 Task: Create List Brand Evolution in Board Product Rollout Best Practices to Workspace ERP Systems. Create List Brand Extension in Board Product Concept Testing to Workspace ERP Systems. Create List Brand Identity Design in Board Market Research and Analysis for New Market Entry to Workspace ERP Systems
Action: Mouse moved to (100, 342)
Screenshot: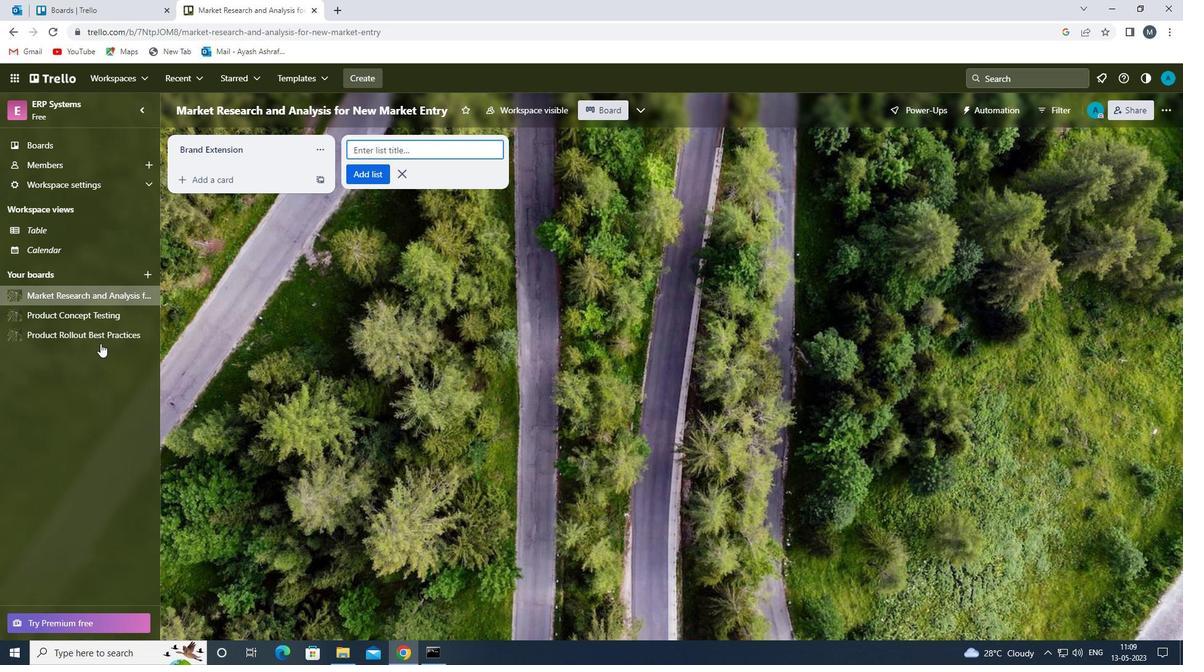 
Action: Mouse pressed left at (100, 342)
Screenshot: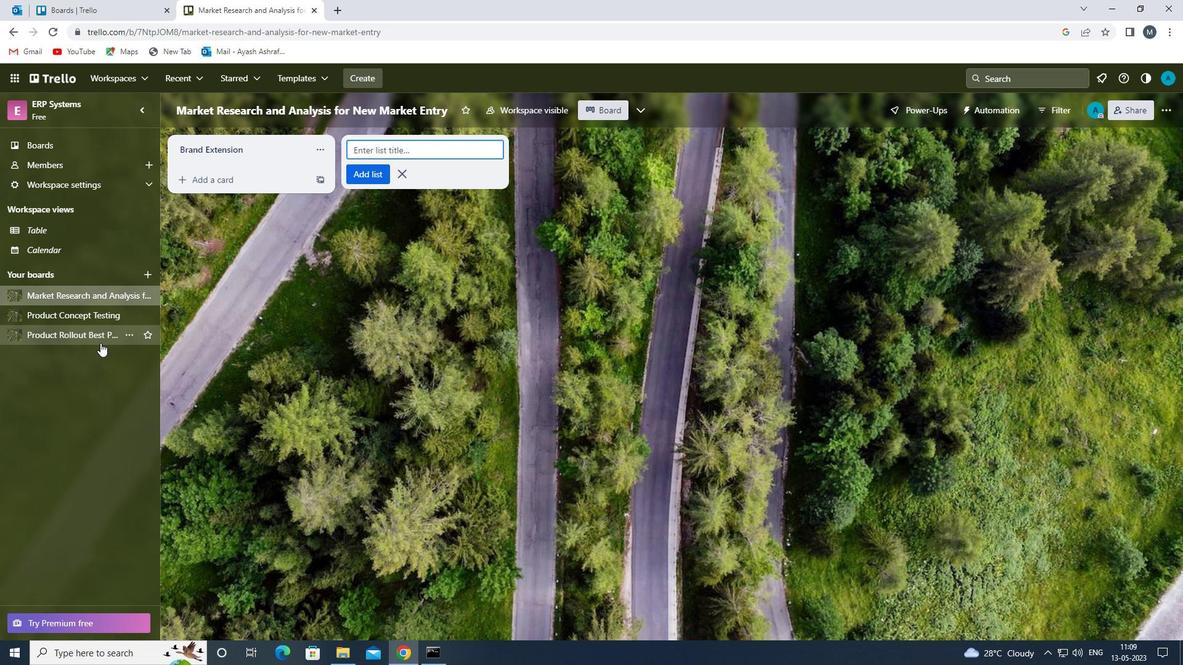 
Action: Mouse moved to (398, 143)
Screenshot: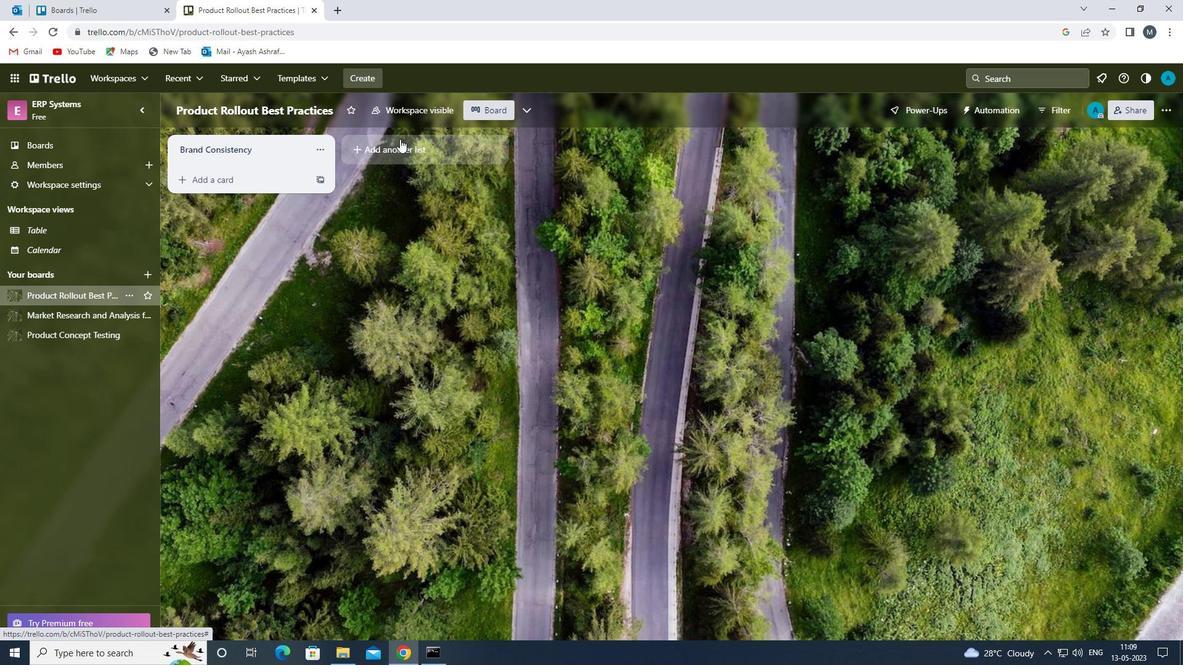 
Action: Mouse pressed left at (398, 143)
Screenshot: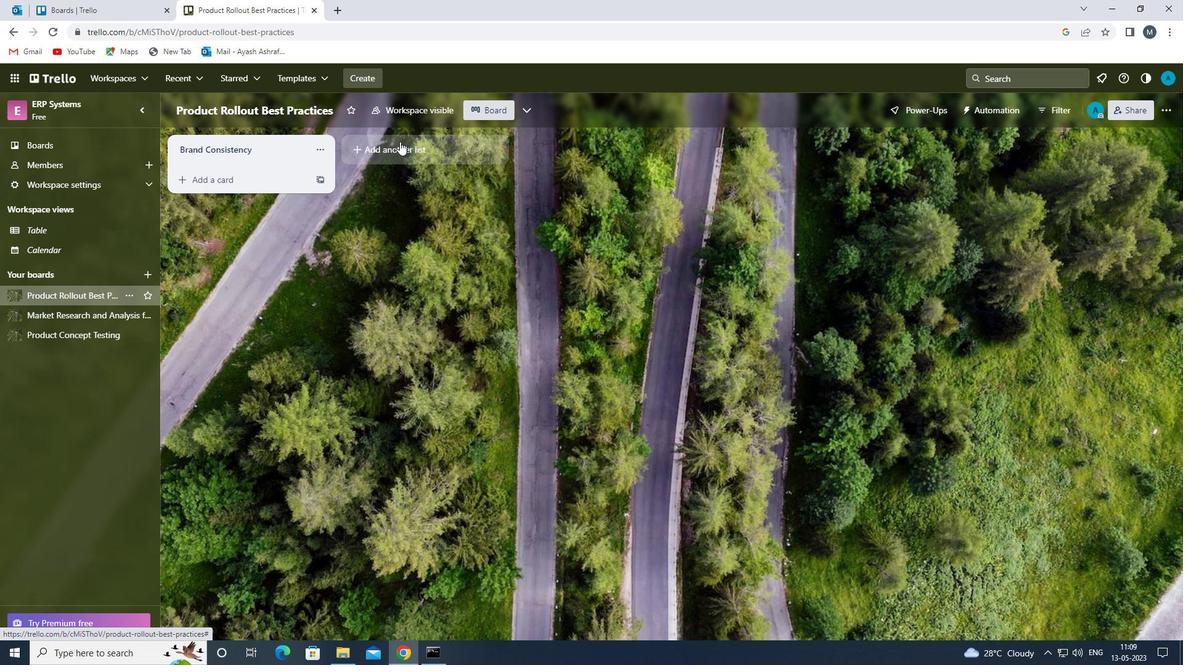 
Action: Mouse moved to (403, 149)
Screenshot: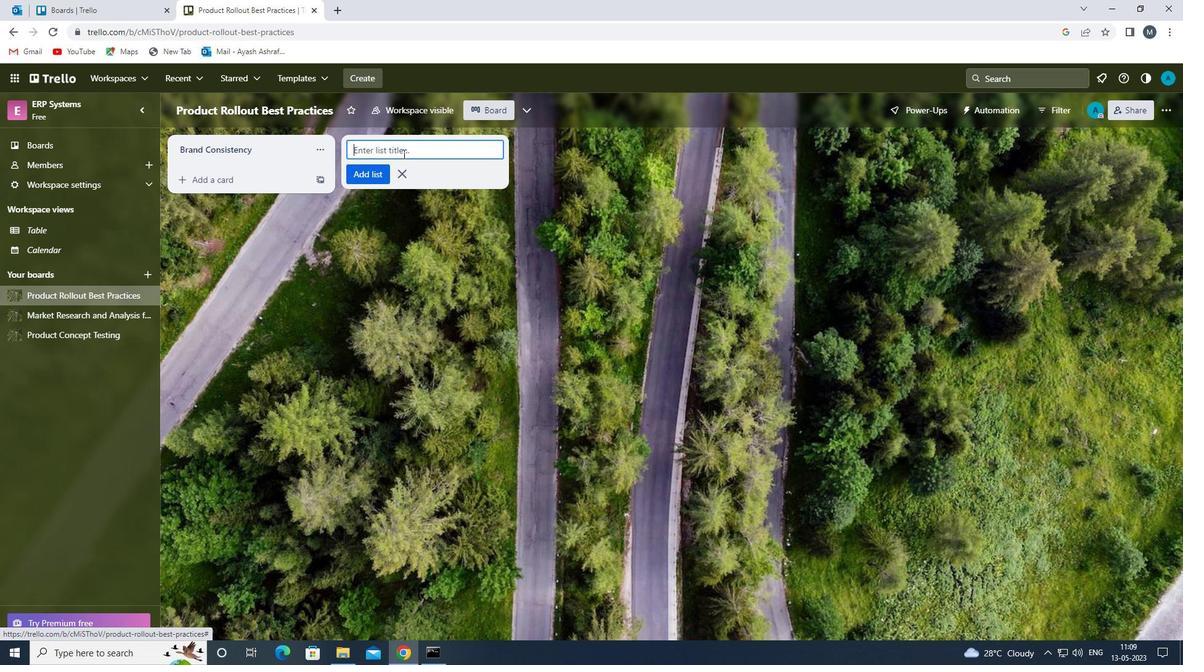 
Action: Mouse pressed left at (403, 149)
Screenshot: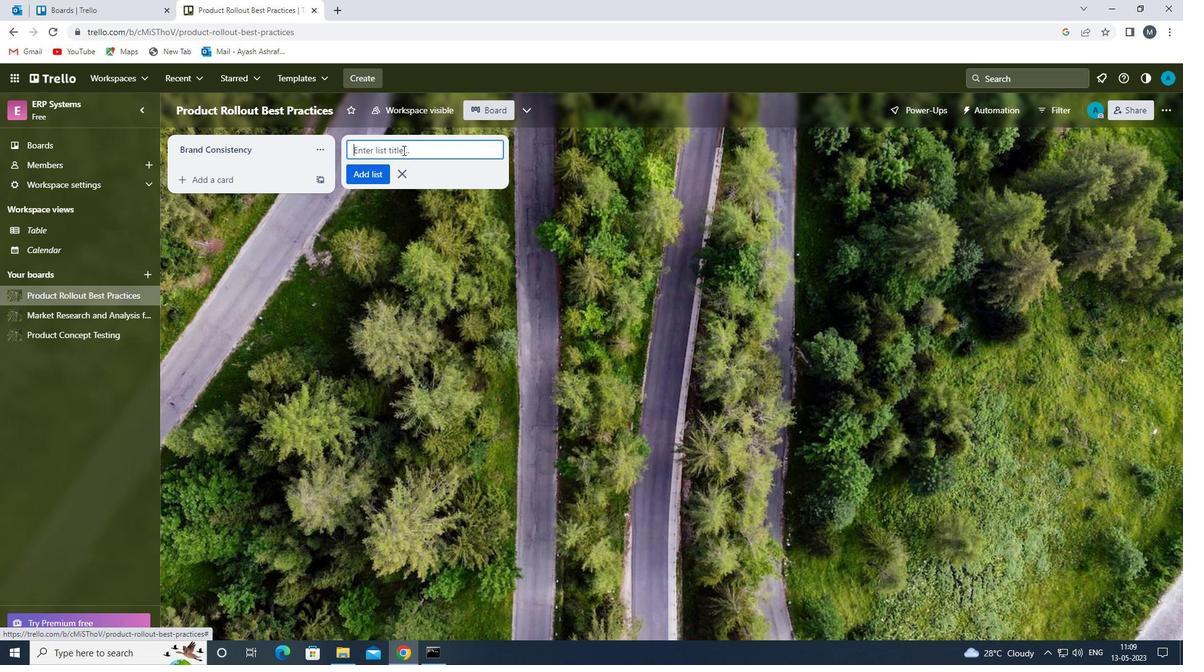 
Action: Mouse moved to (421, 142)
Screenshot: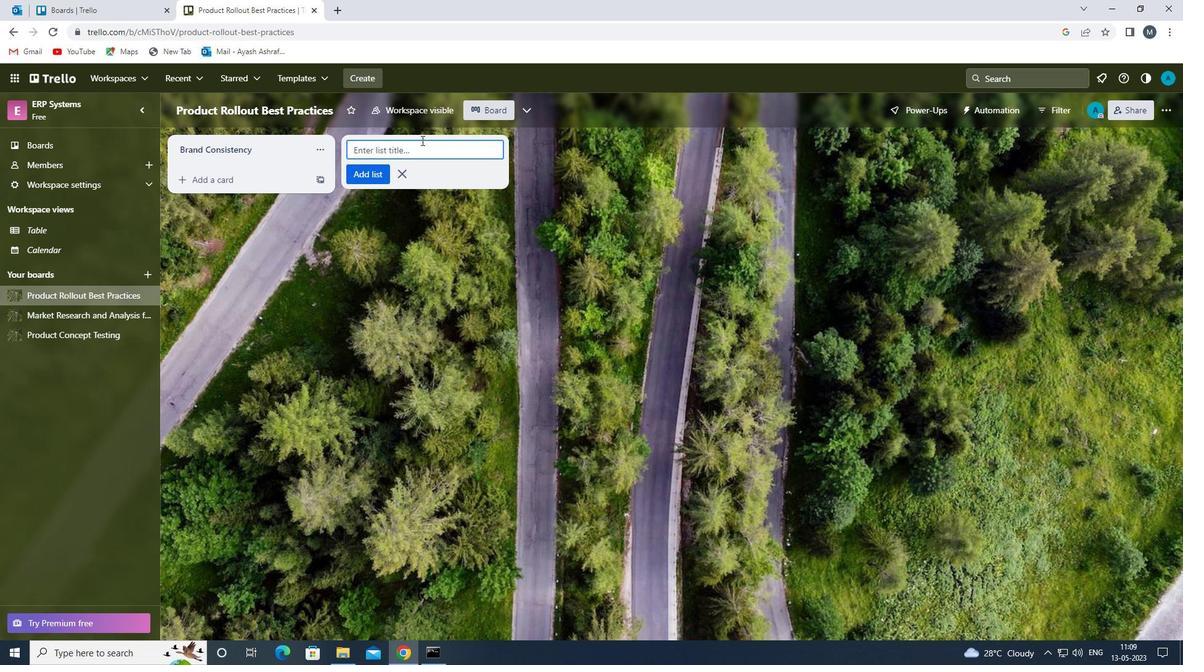
Action: Key pressed <Key.shift>BRAND<Key.space><Key.shift>EVOLUTION<Key.space>
Screenshot: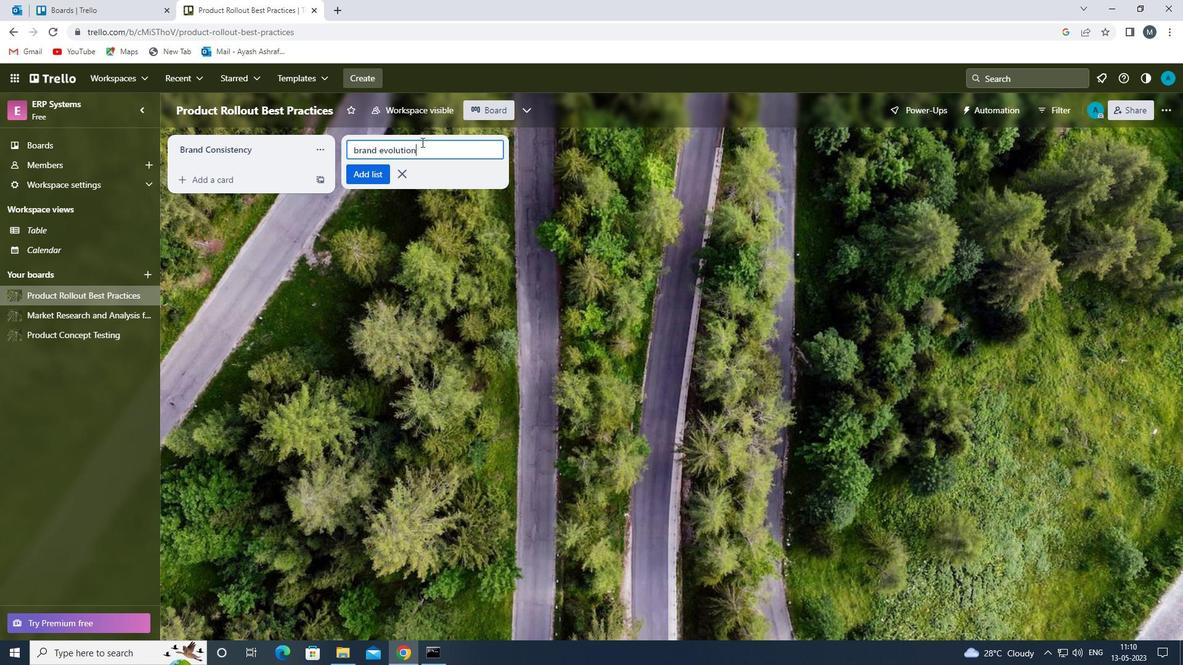 
Action: Mouse moved to (384, 151)
Screenshot: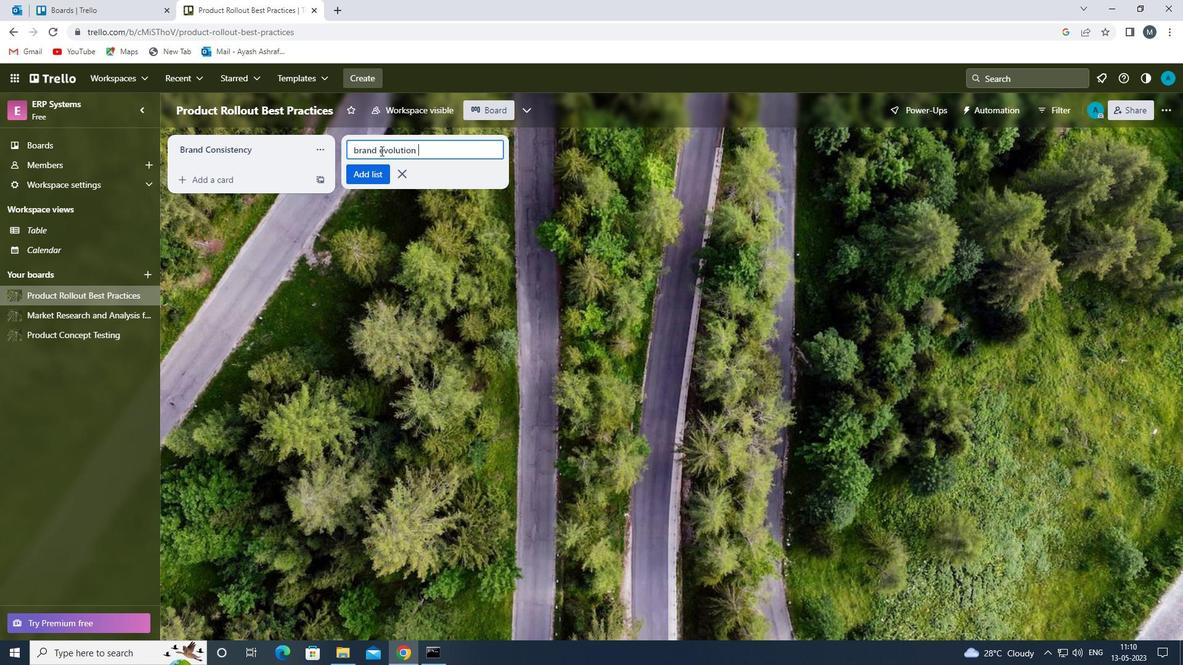 
Action: Mouse pressed left at (384, 151)
Screenshot: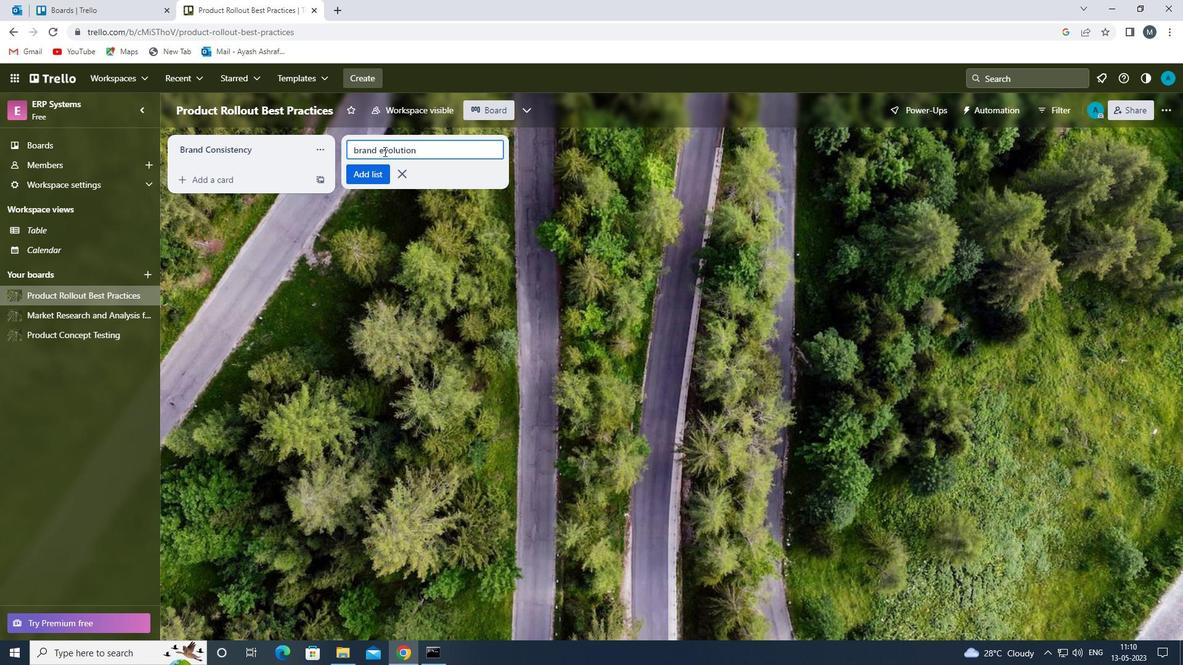 
Action: Mouse moved to (393, 148)
Screenshot: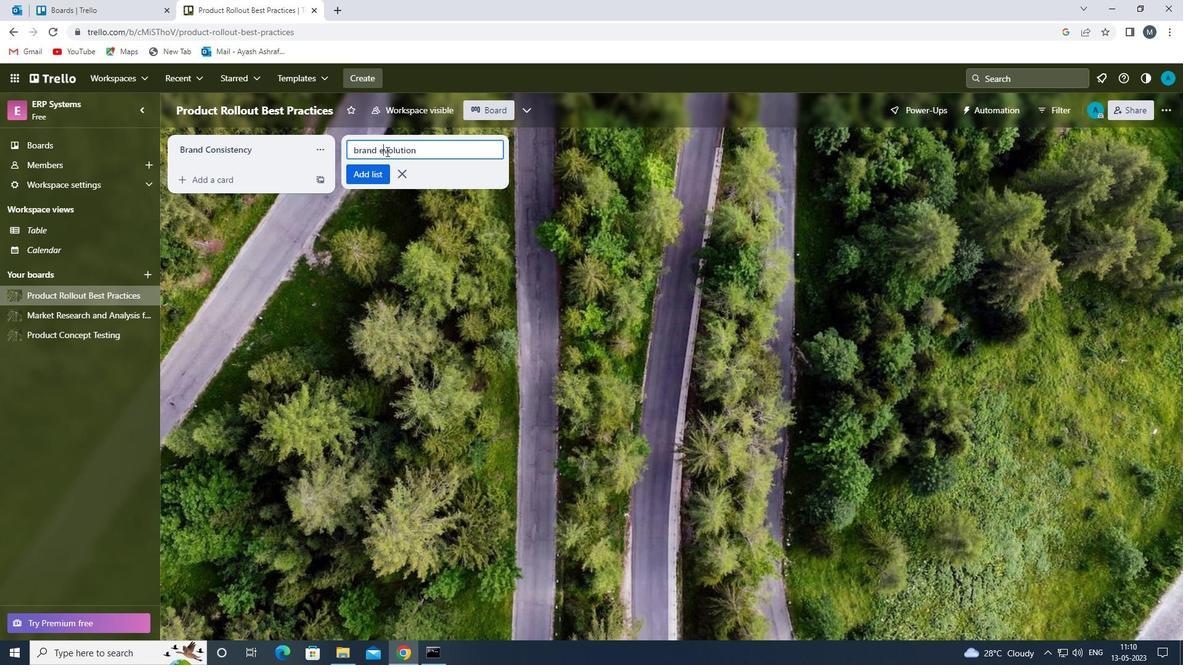 
Action: Key pressed <Key.backspace><Key.shift>E
Screenshot: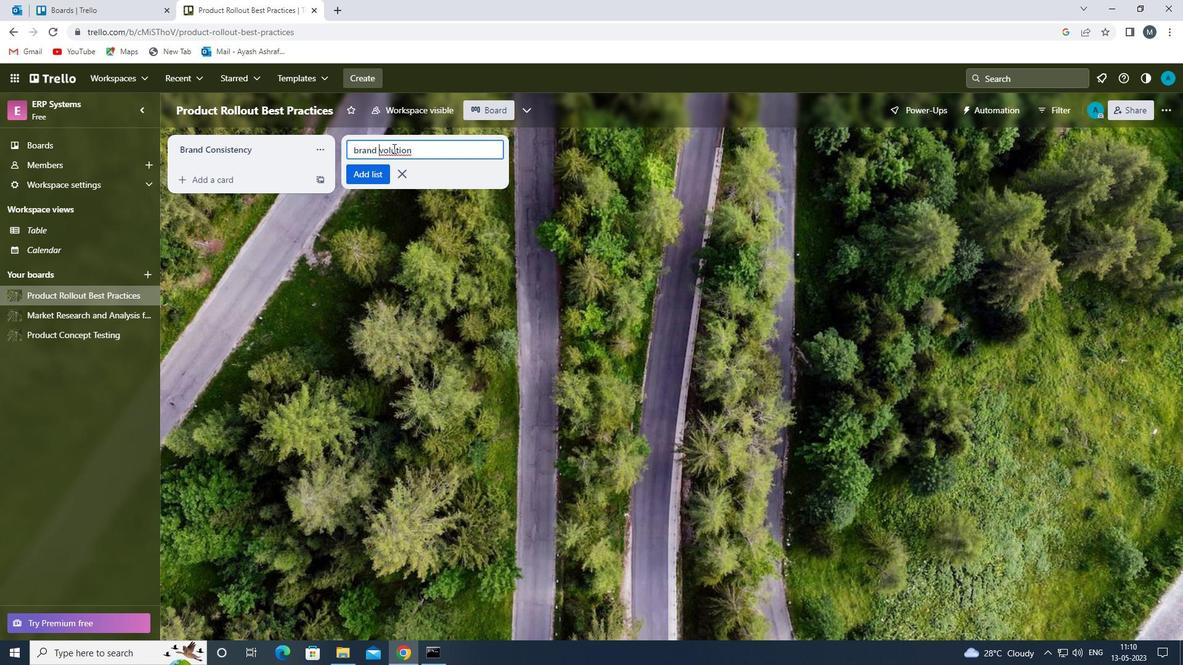 
Action: Mouse moved to (358, 147)
Screenshot: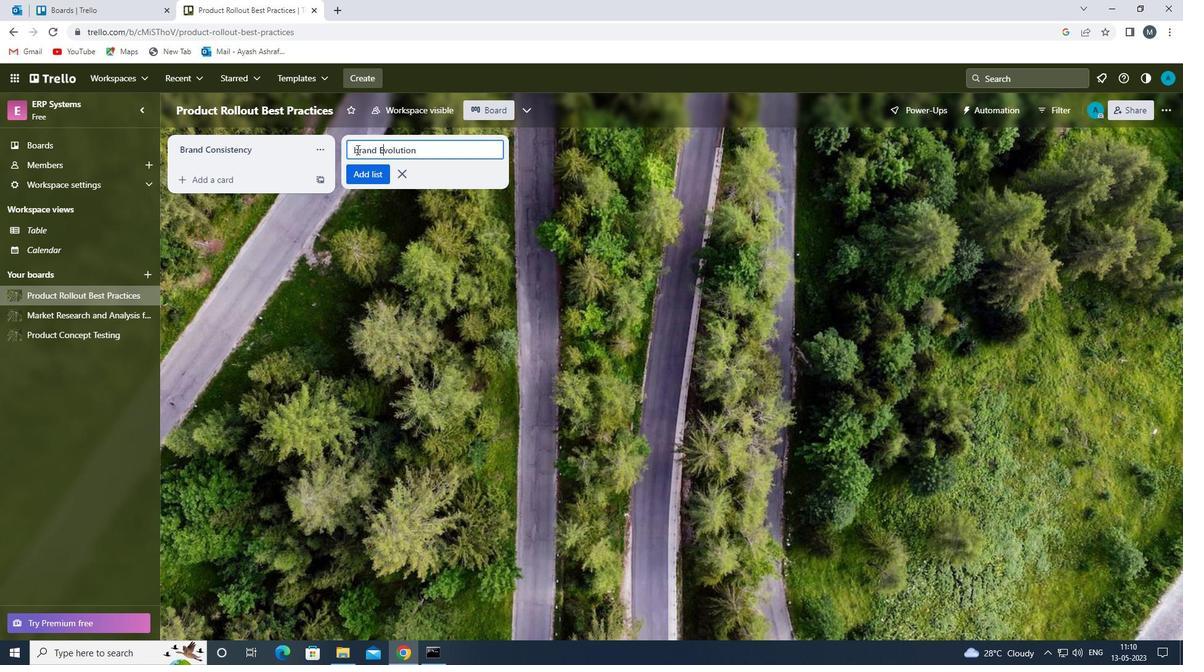 
Action: Mouse pressed left at (358, 147)
Screenshot: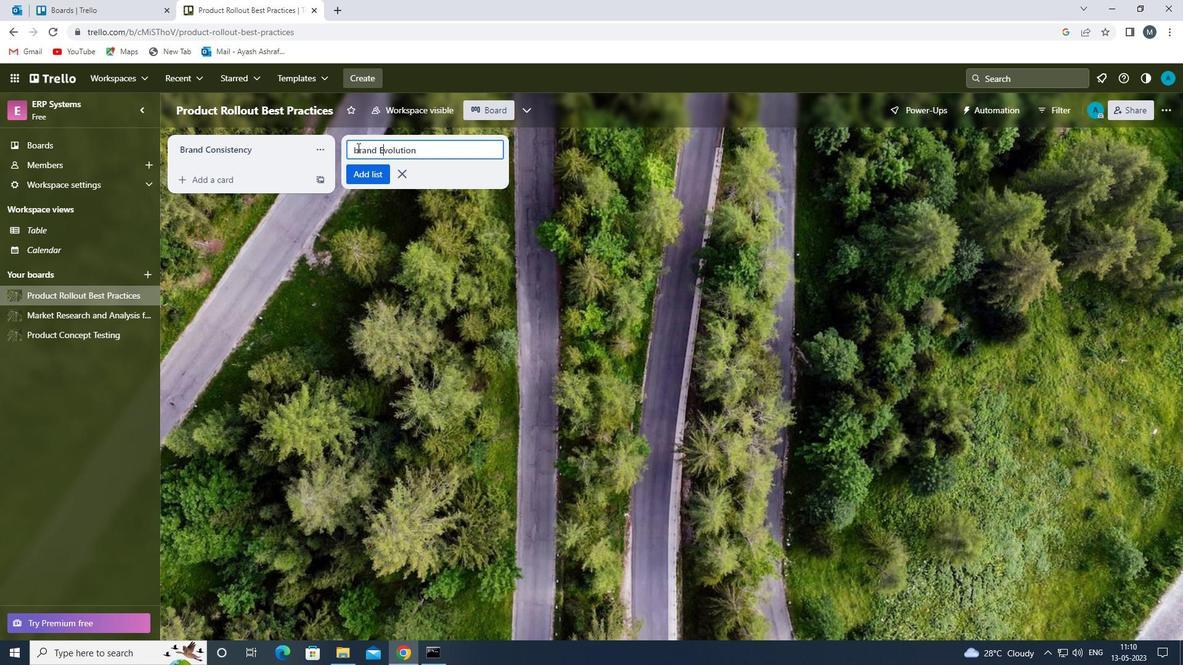 
Action: Mouse moved to (359, 147)
Screenshot: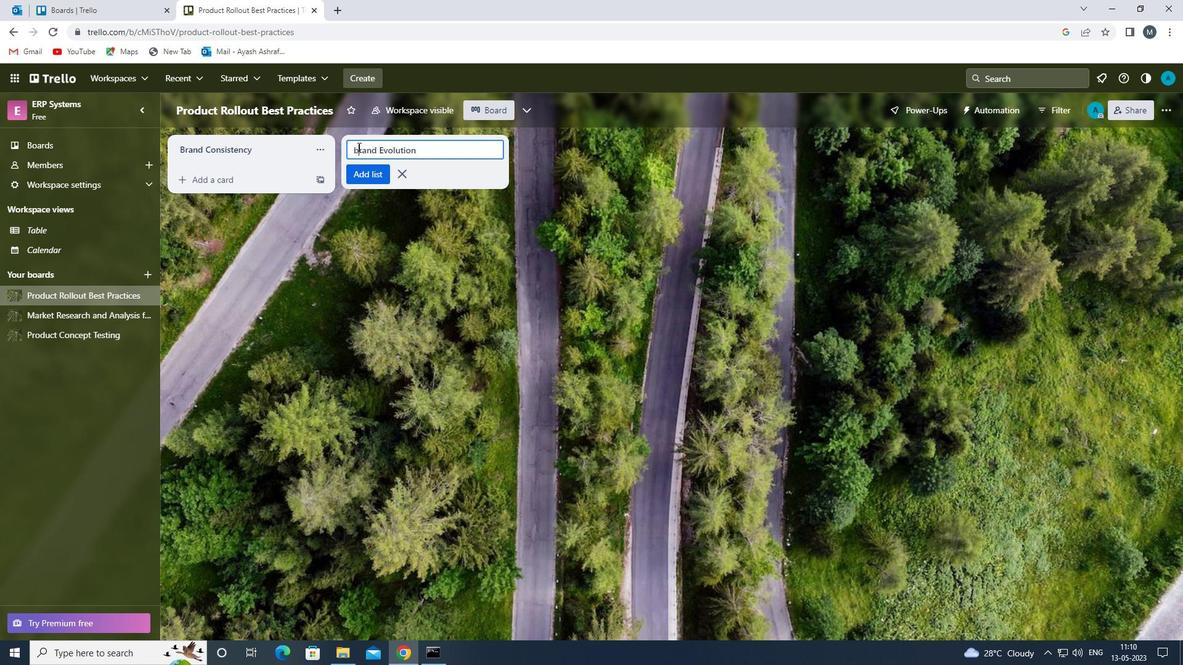 
Action: Key pressed <Key.backspace><Key.shift><Key.shift><Key.shift><Key.shift><Key.shift><Key.shift><Key.shift><Key.shift><Key.shift><Key.shift><Key.shift><Key.shift><Key.shift><Key.shift><Key.shift><Key.shift><Key.shift><Key.shift>B
Screenshot: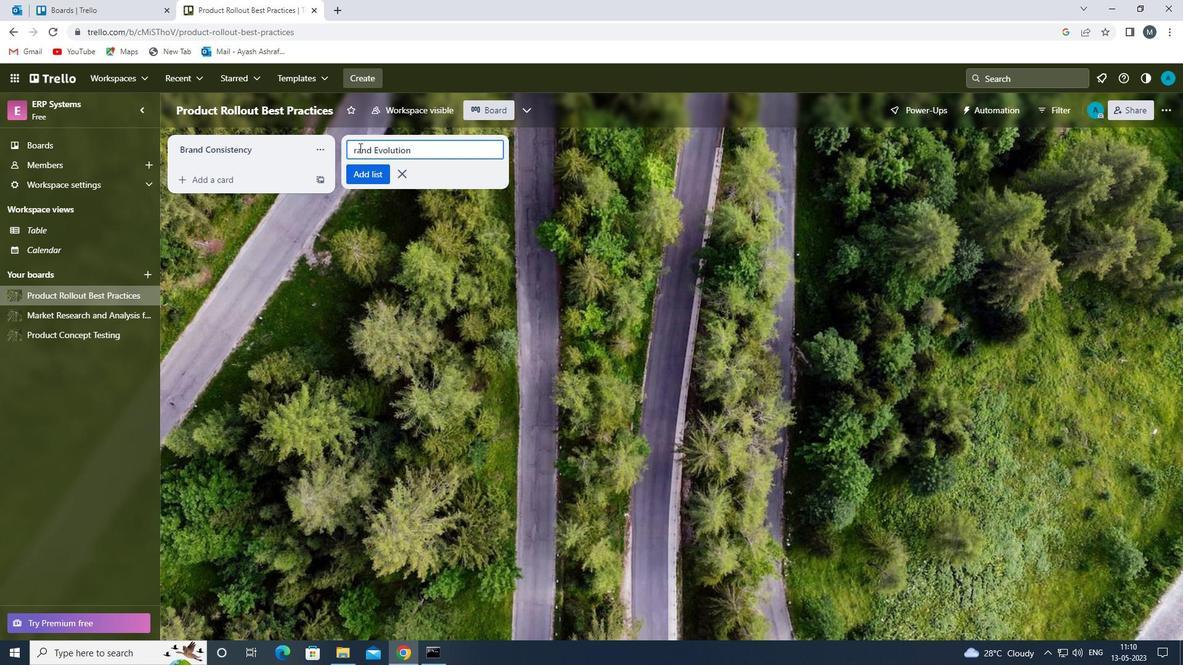 
Action: Mouse moved to (366, 172)
Screenshot: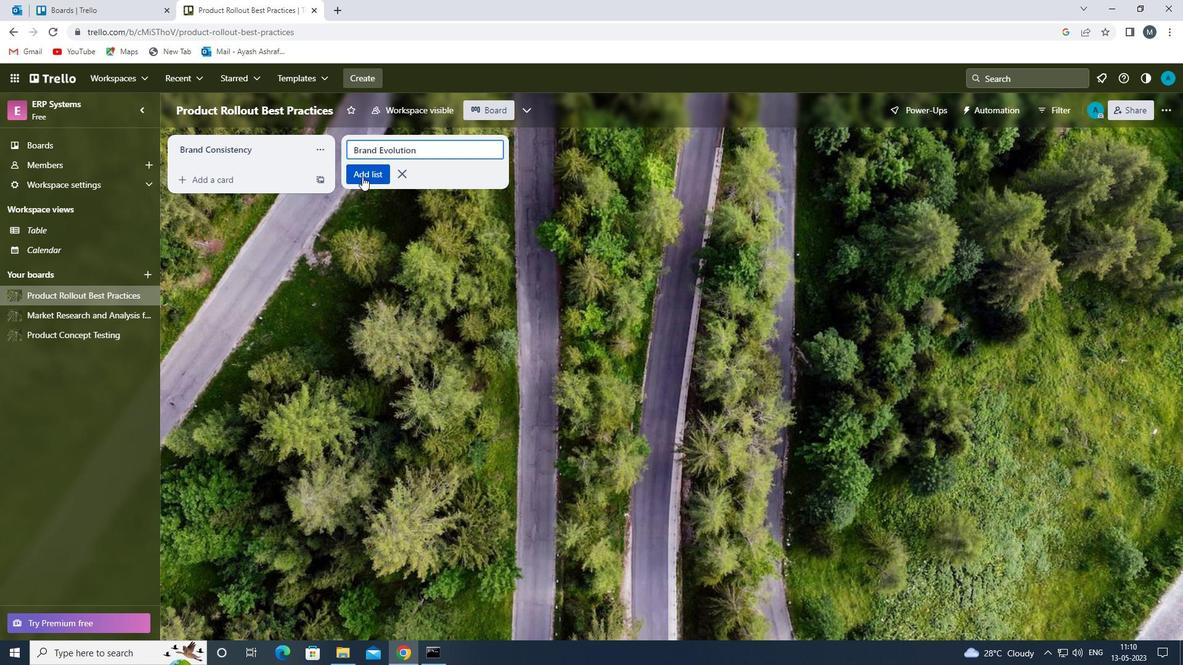 
Action: Mouse pressed left at (366, 172)
Screenshot: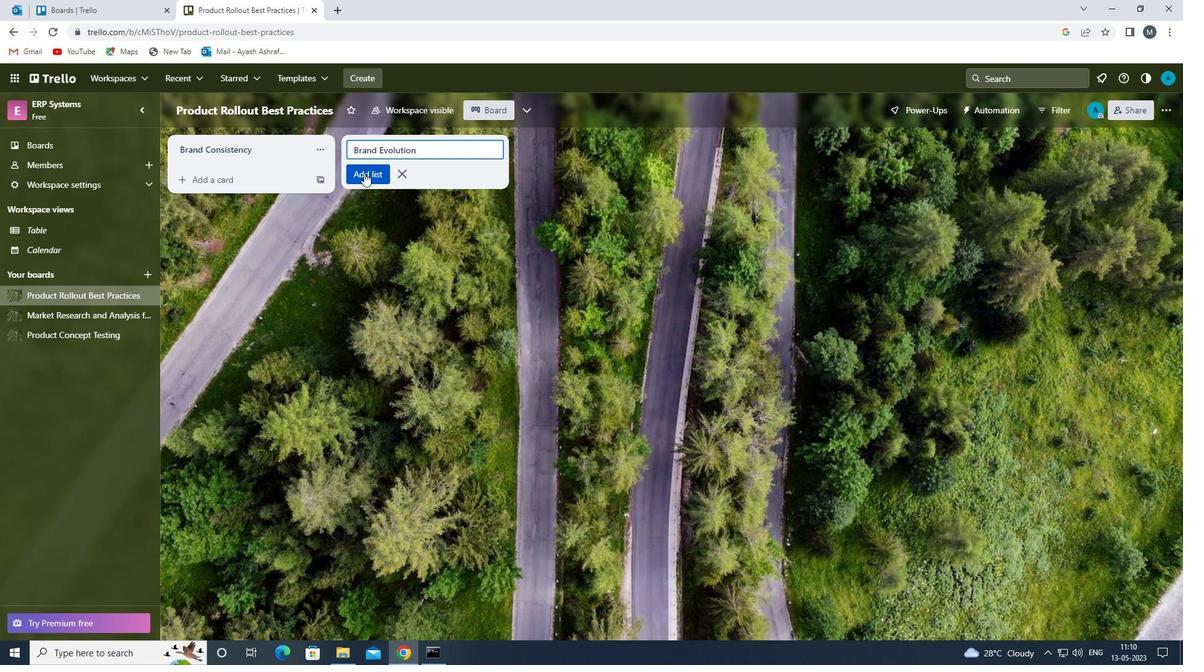
Action: Mouse moved to (339, 286)
Screenshot: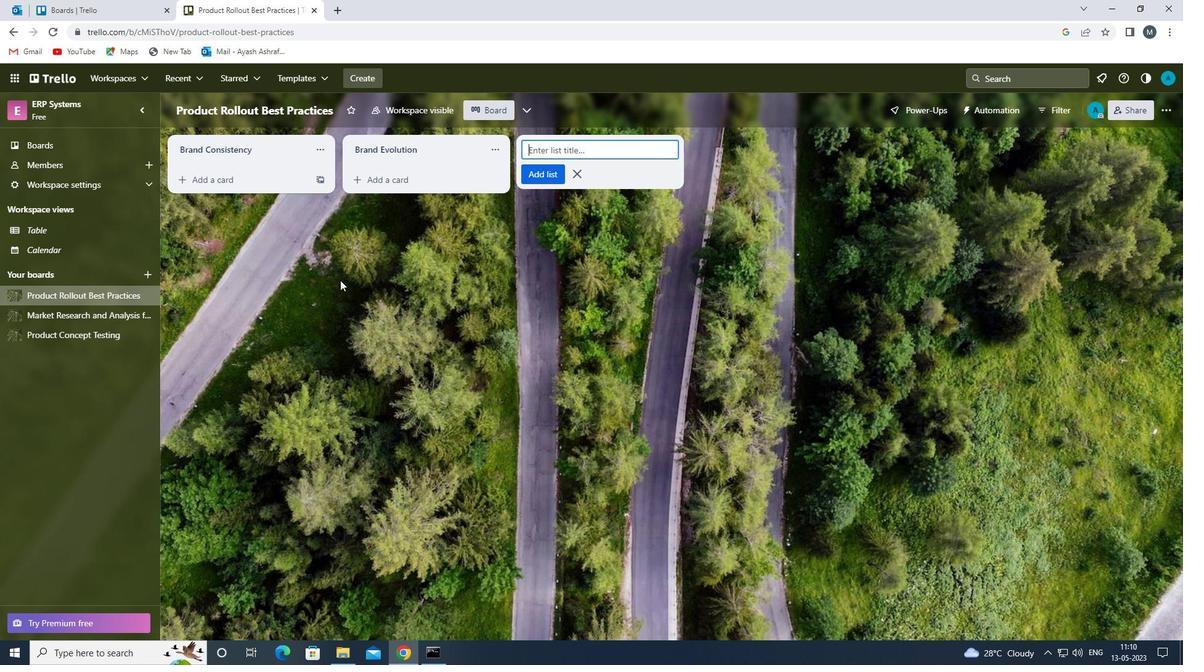 
Action: Mouse pressed left at (339, 286)
Screenshot: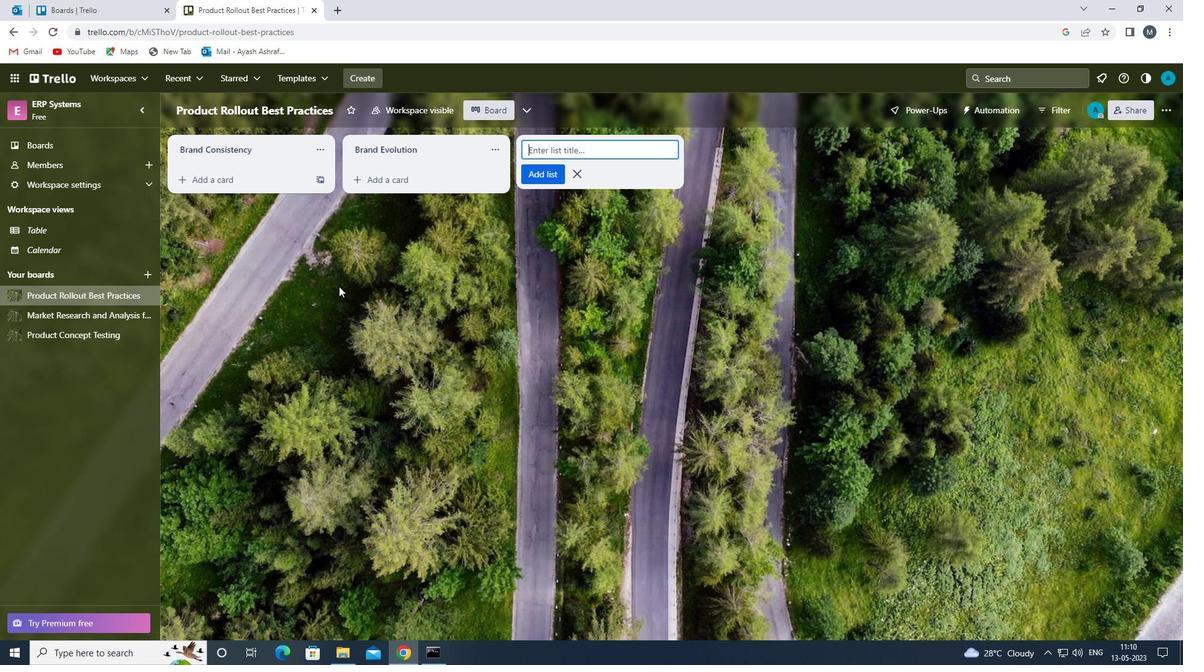 
Action: Mouse moved to (81, 339)
Screenshot: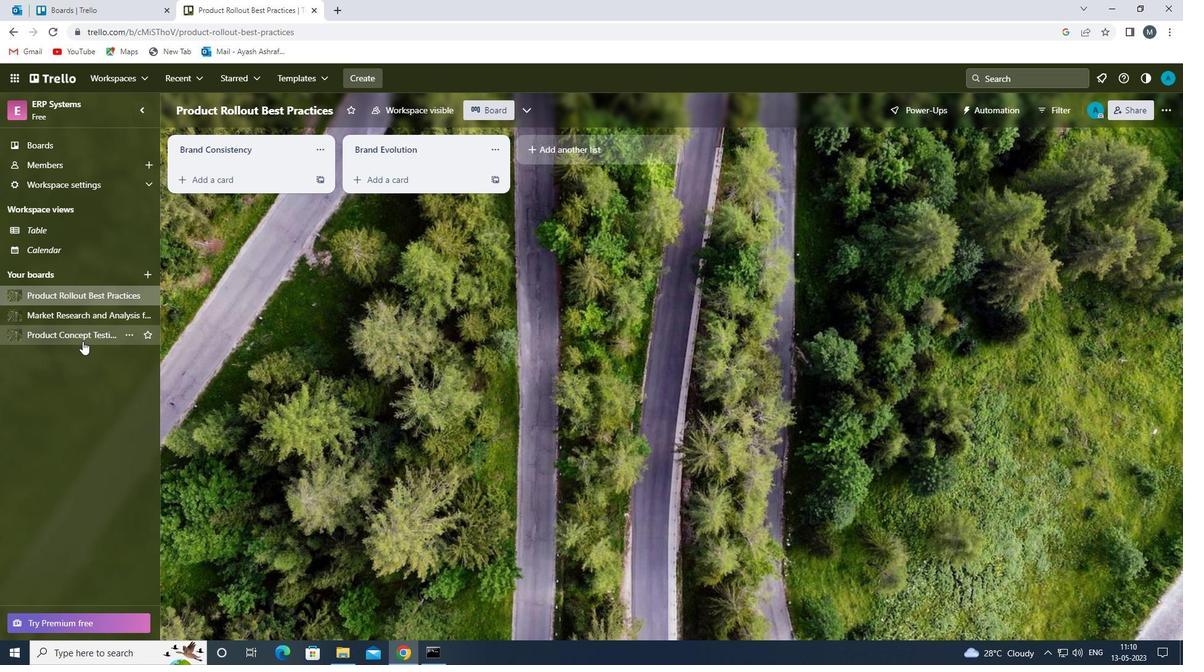 
Action: Mouse pressed left at (81, 339)
Screenshot: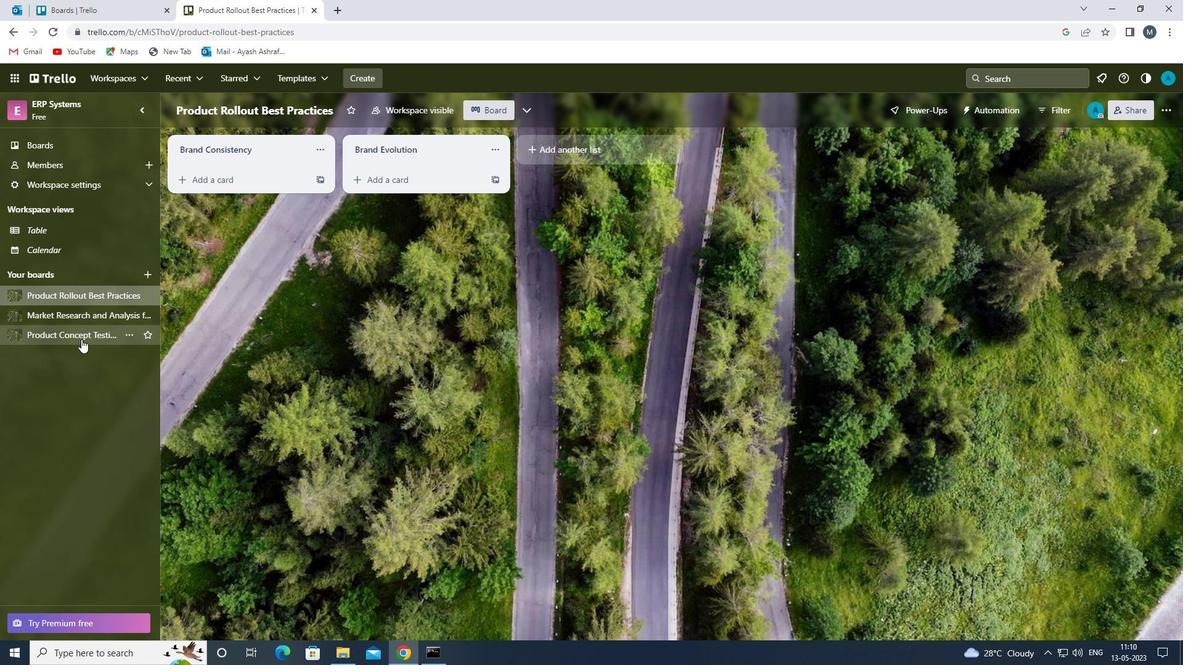 
Action: Mouse moved to (384, 152)
Screenshot: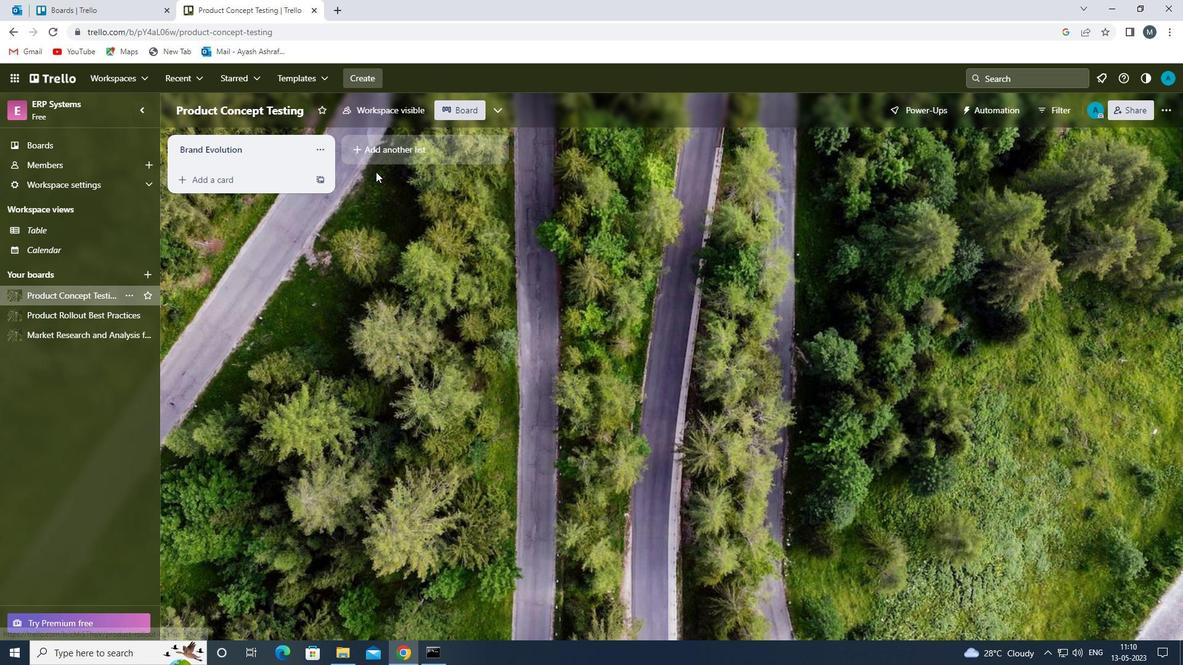 
Action: Mouse pressed left at (384, 152)
Screenshot: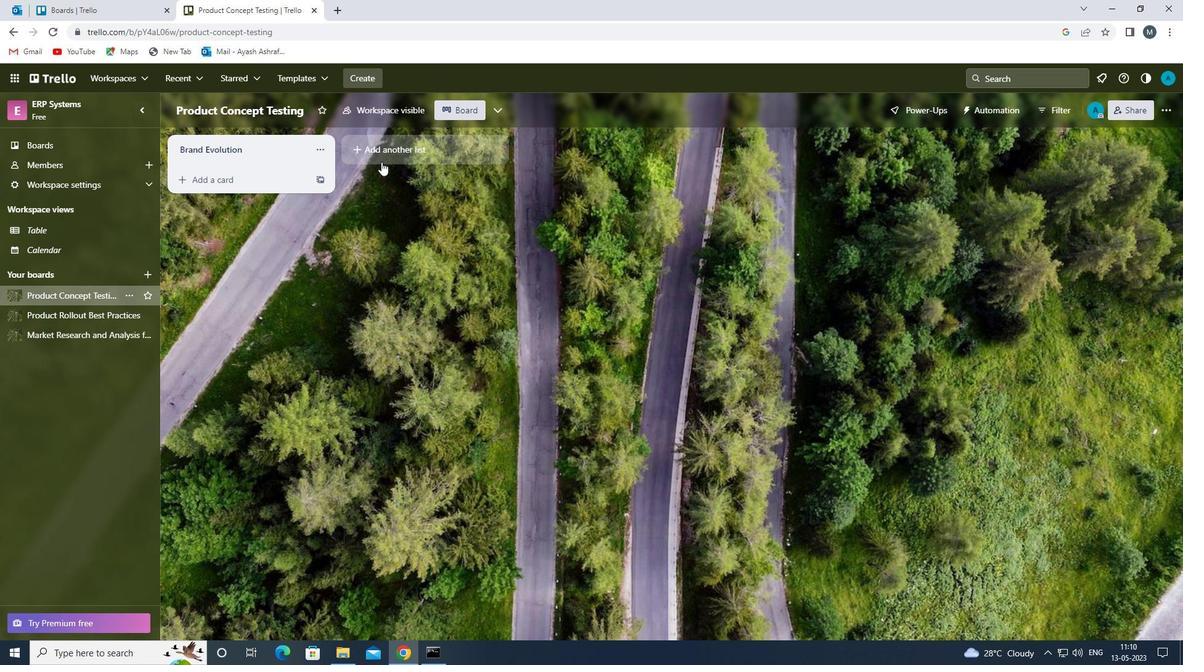 
Action: Mouse moved to (392, 146)
Screenshot: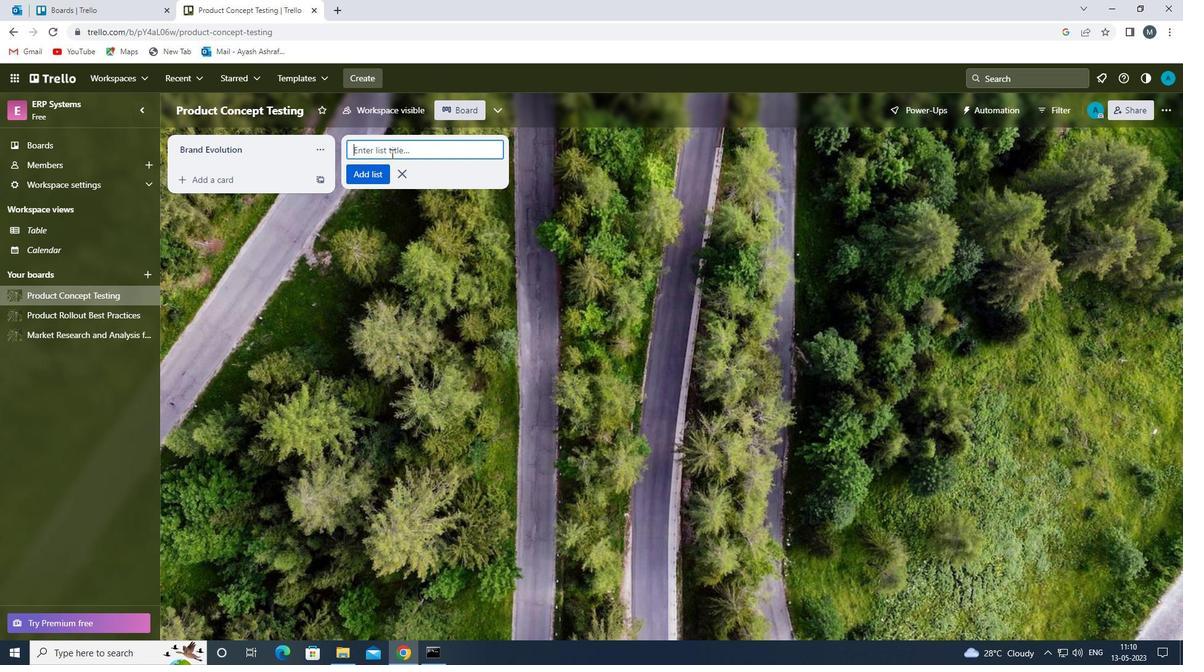 
Action: Mouse pressed left at (392, 146)
Screenshot: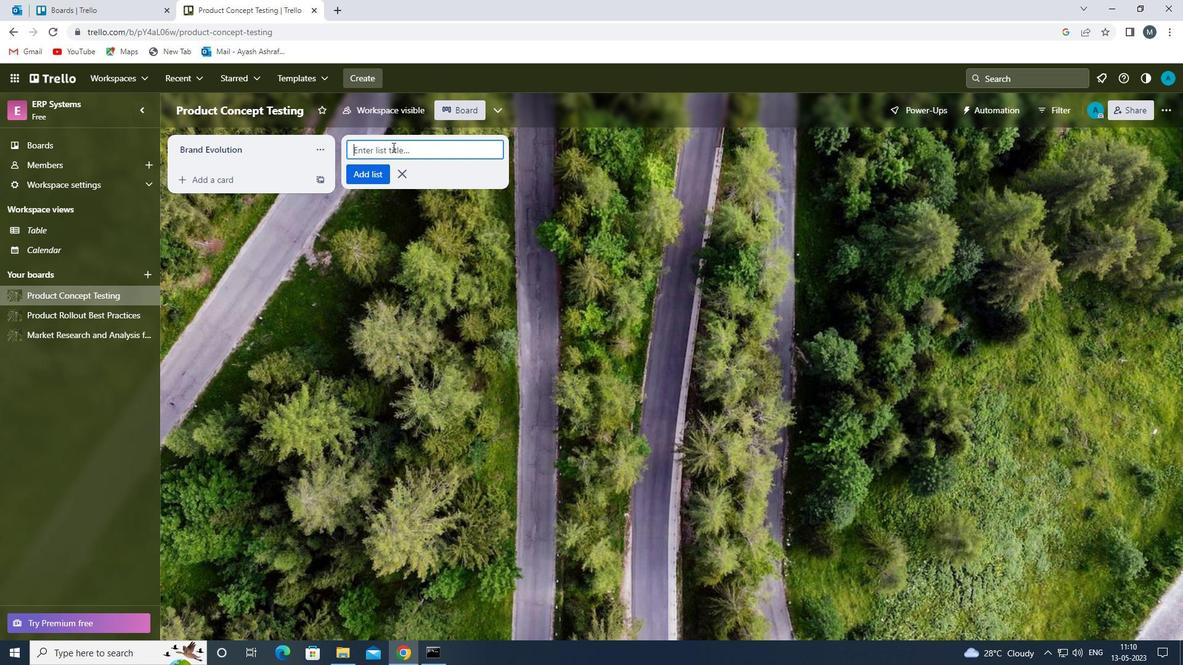 
Action: Mouse moved to (395, 141)
Screenshot: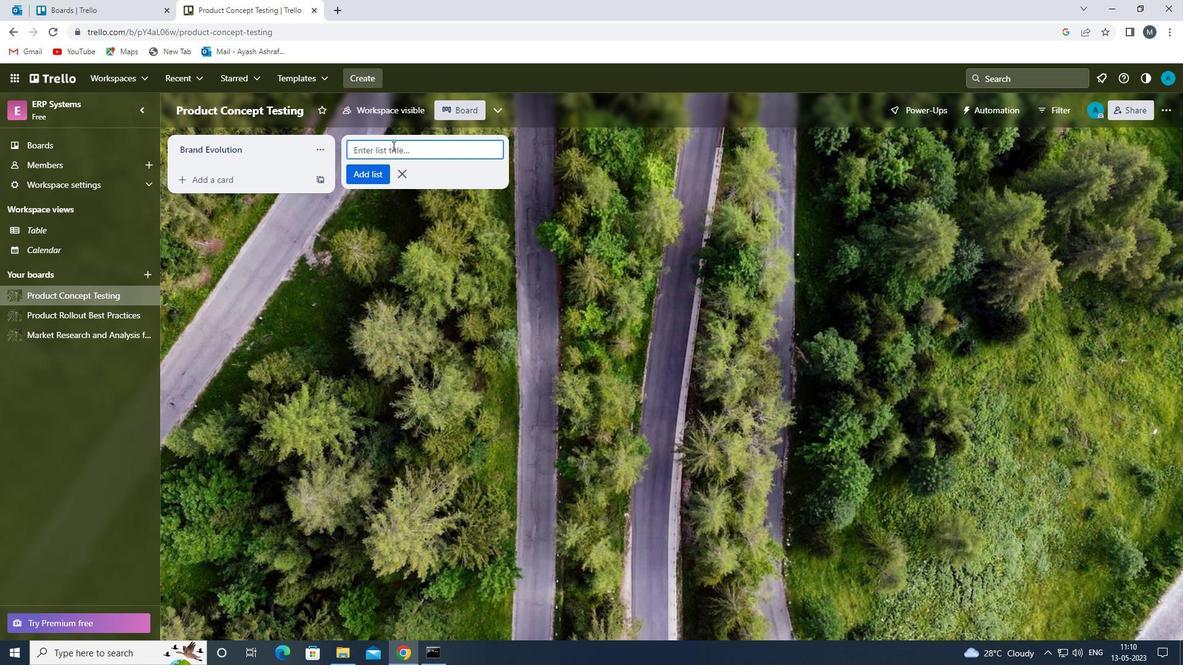 
Action: Key pressed <Key.shift>BRAND<Key.space><Key.shift>EC<Key.backspace>XTENSION<Key.space>
Screenshot: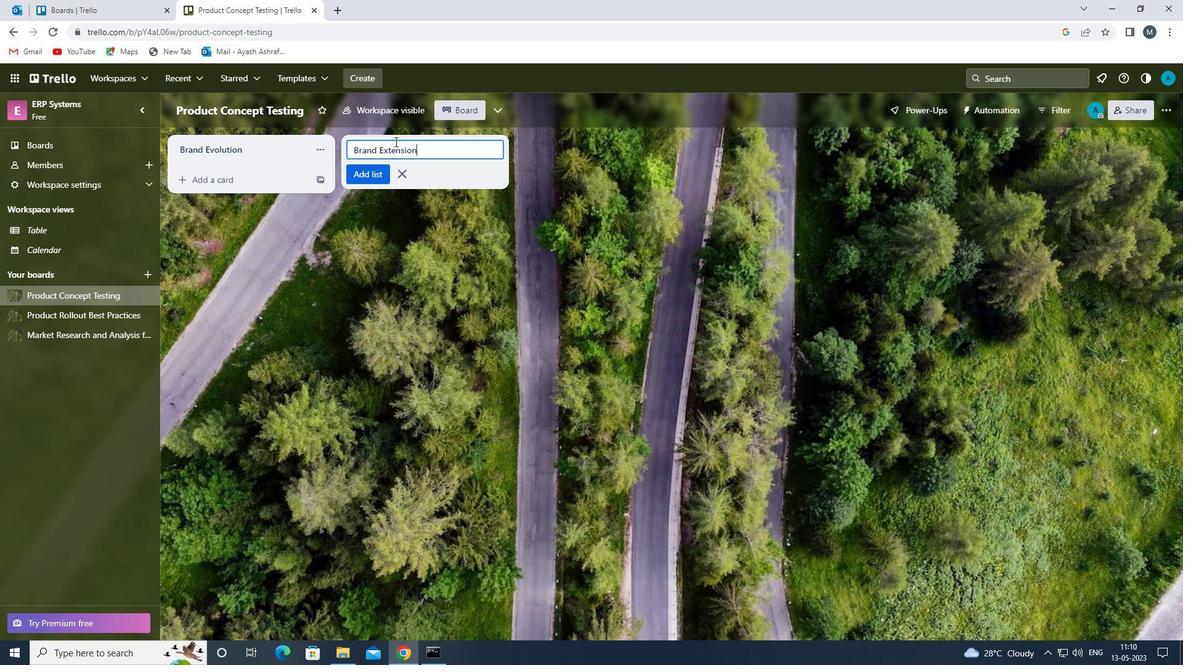 
Action: Mouse moved to (374, 182)
Screenshot: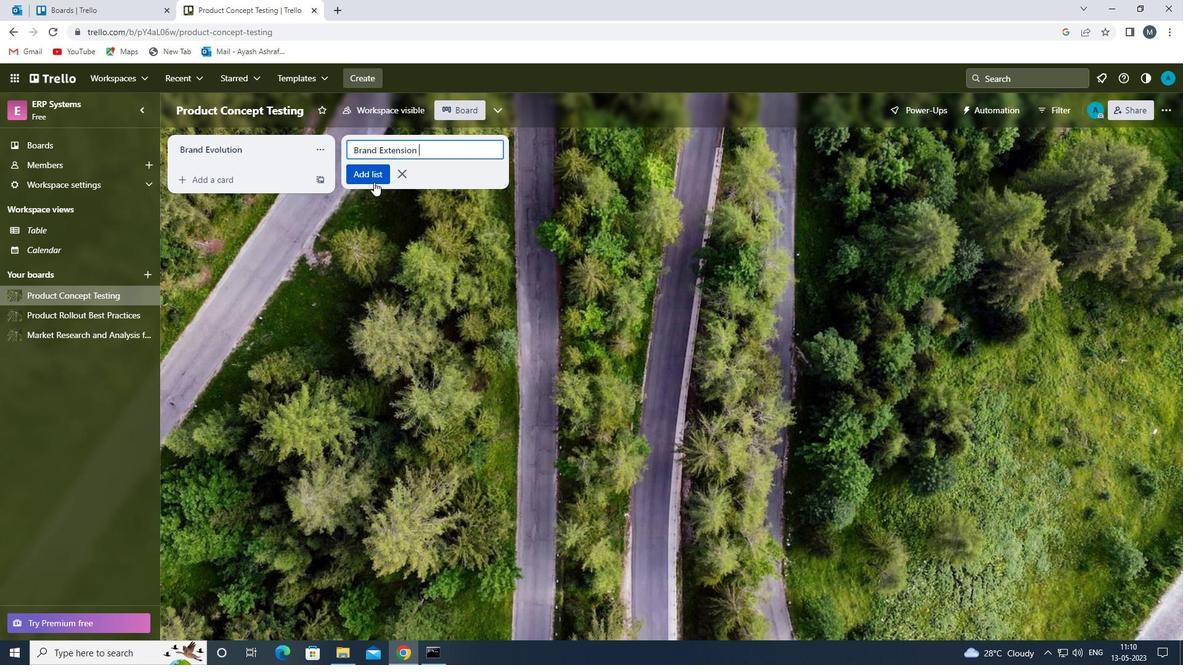 
Action: Mouse pressed left at (374, 182)
Screenshot: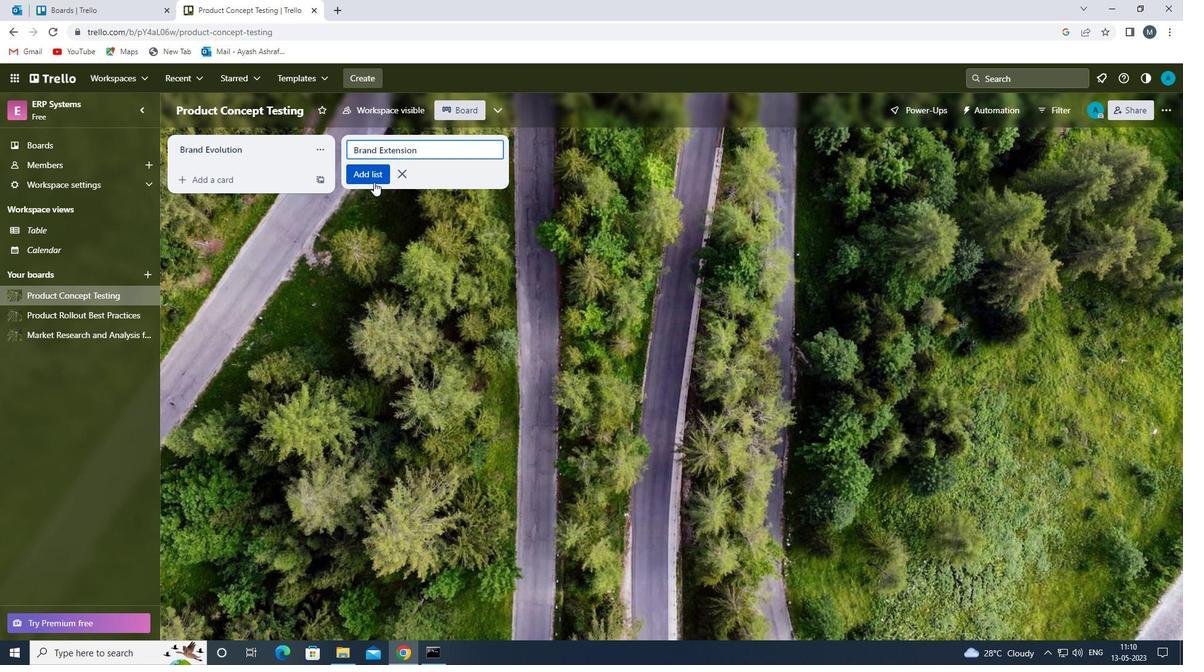 
Action: Mouse moved to (365, 300)
Screenshot: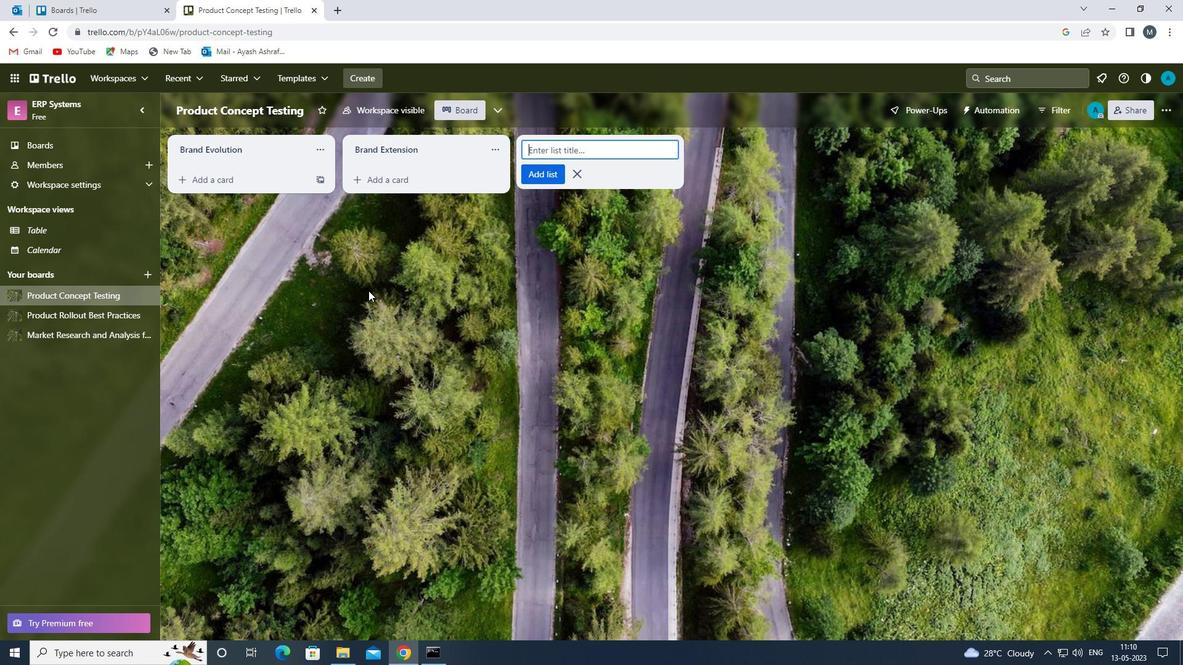 
Action: Mouse pressed left at (365, 300)
Screenshot: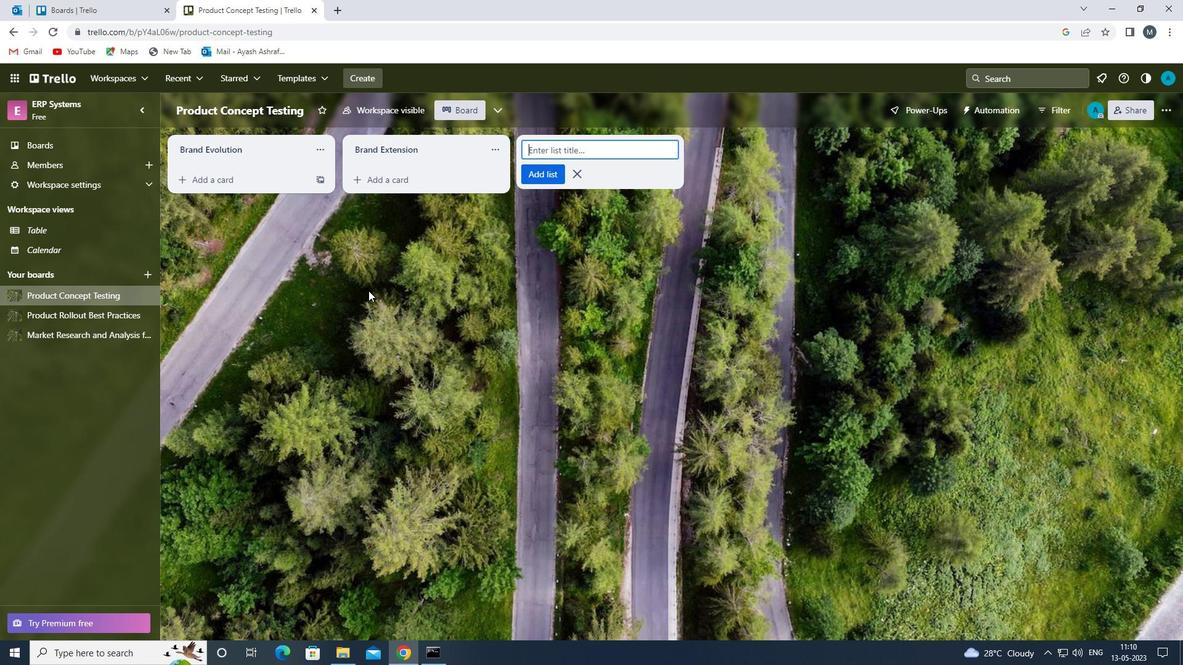 
Action: Mouse moved to (64, 337)
Screenshot: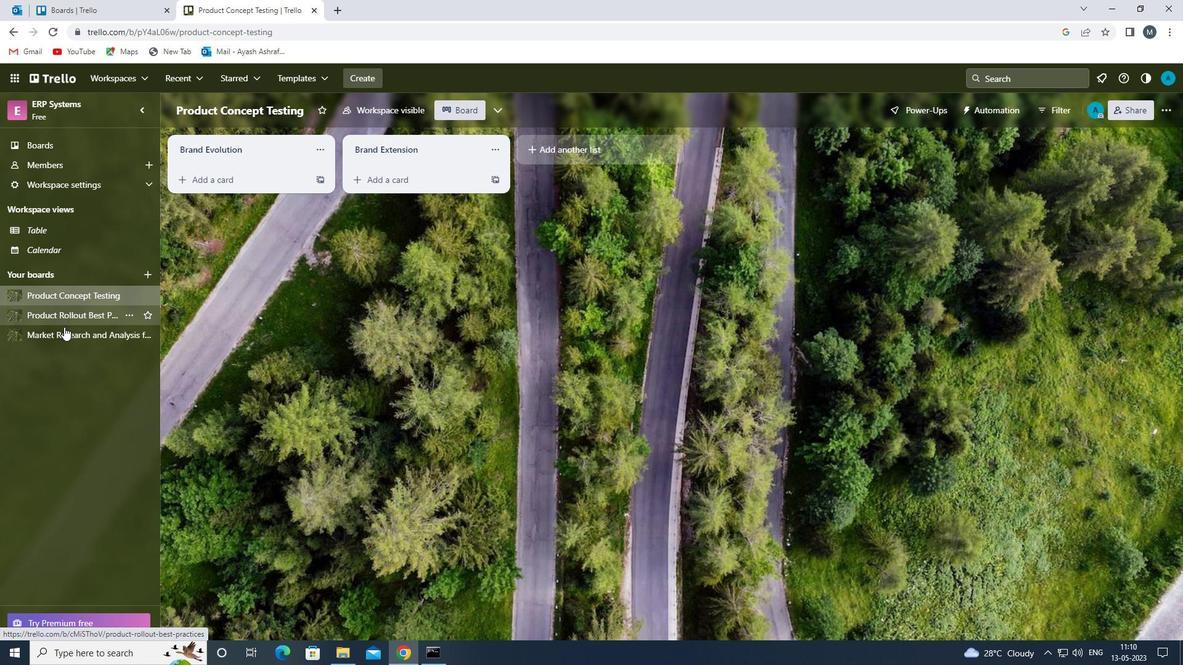 
Action: Mouse pressed left at (64, 337)
Screenshot: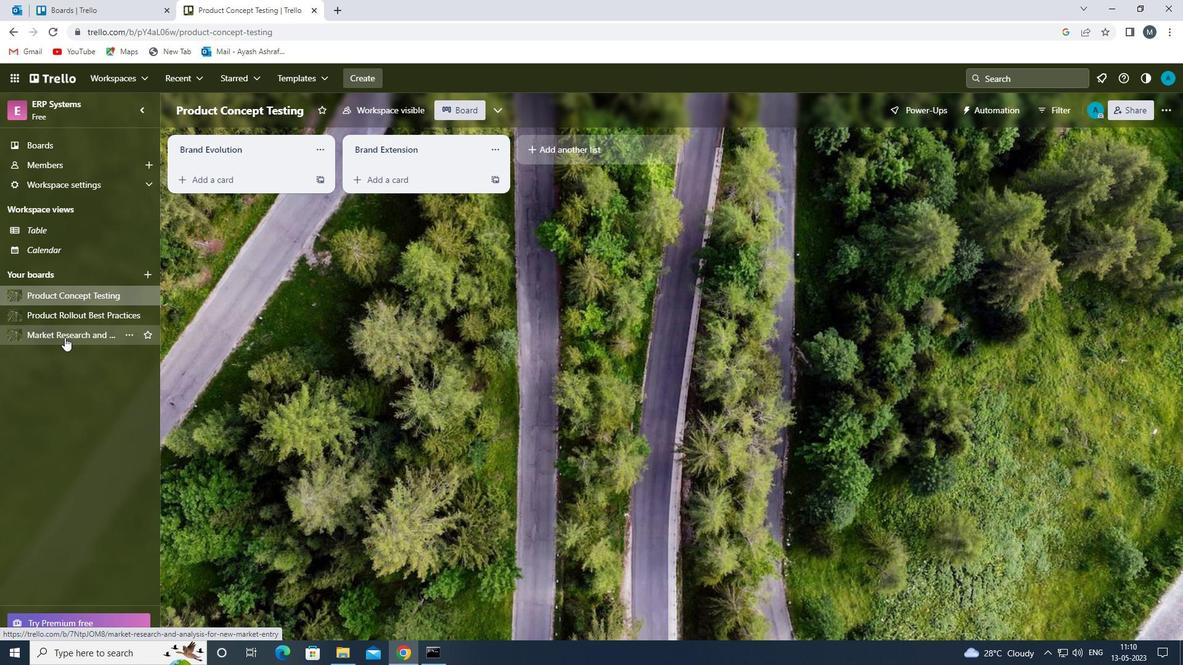 
Action: Mouse moved to (385, 151)
Screenshot: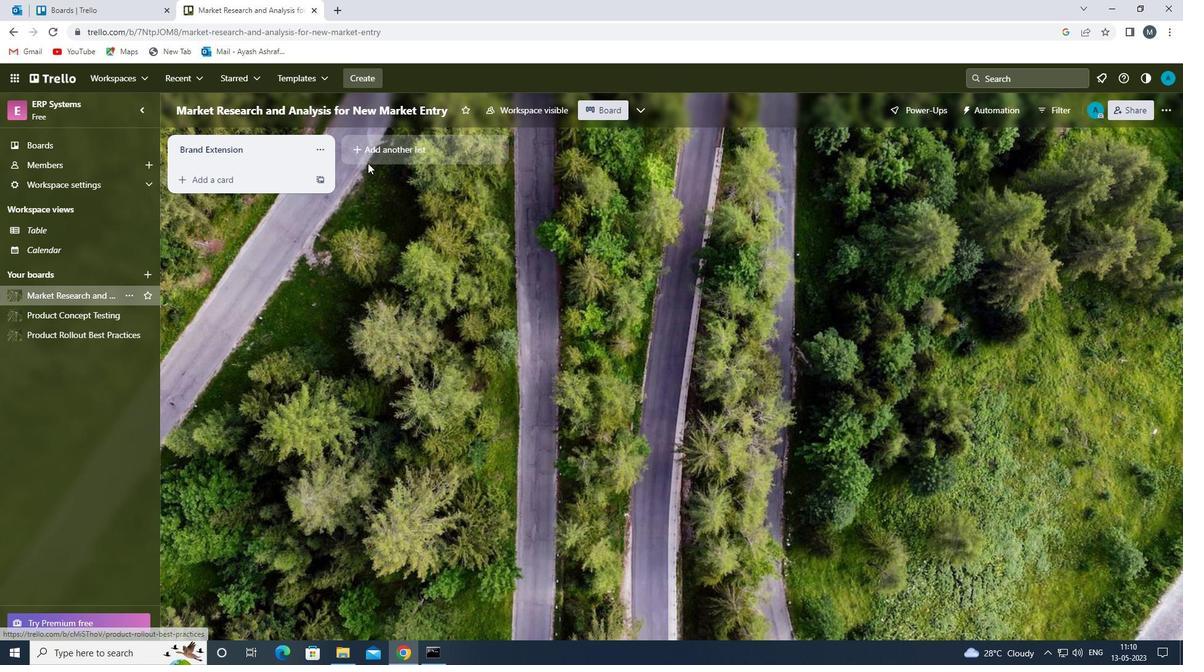 
Action: Mouse pressed left at (385, 151)
Screenshot: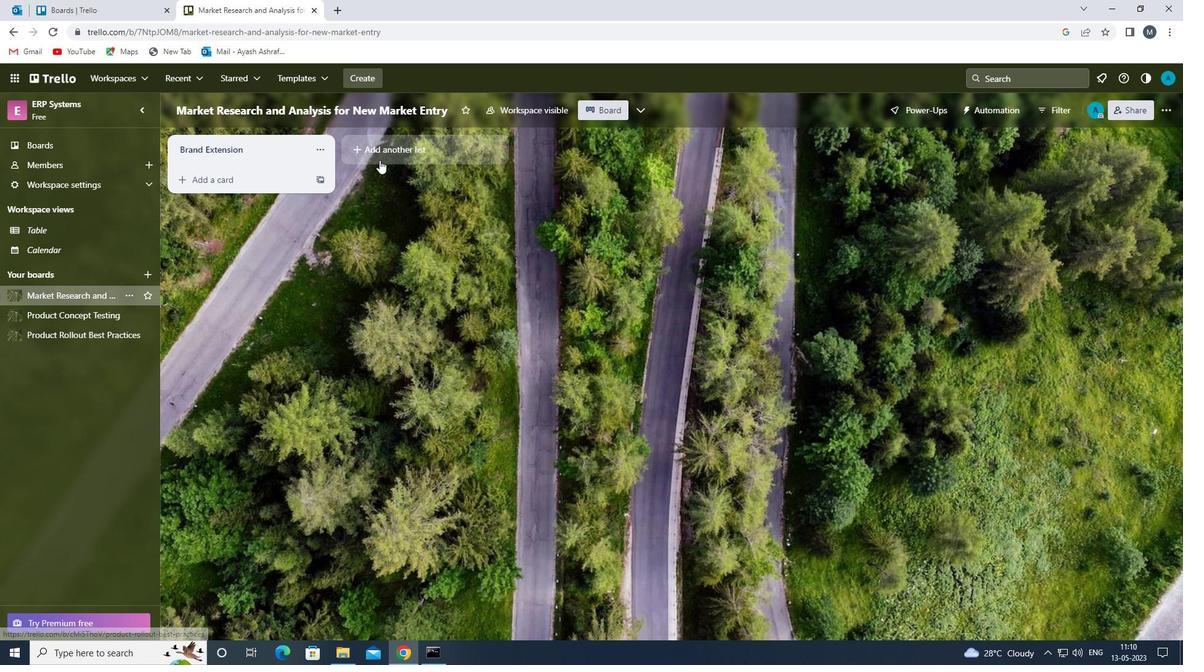 
Action: Mouse moved to (395, 144)
Screenshot: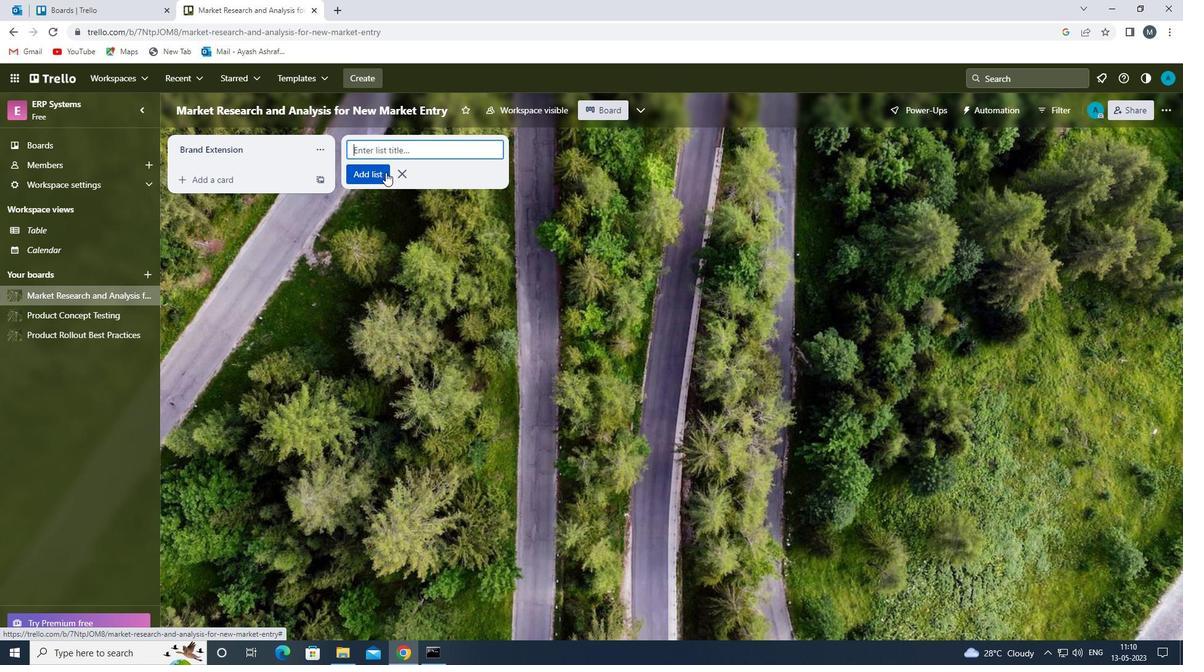
Action: Mouse pressed left at (395, 144)
Screenshot: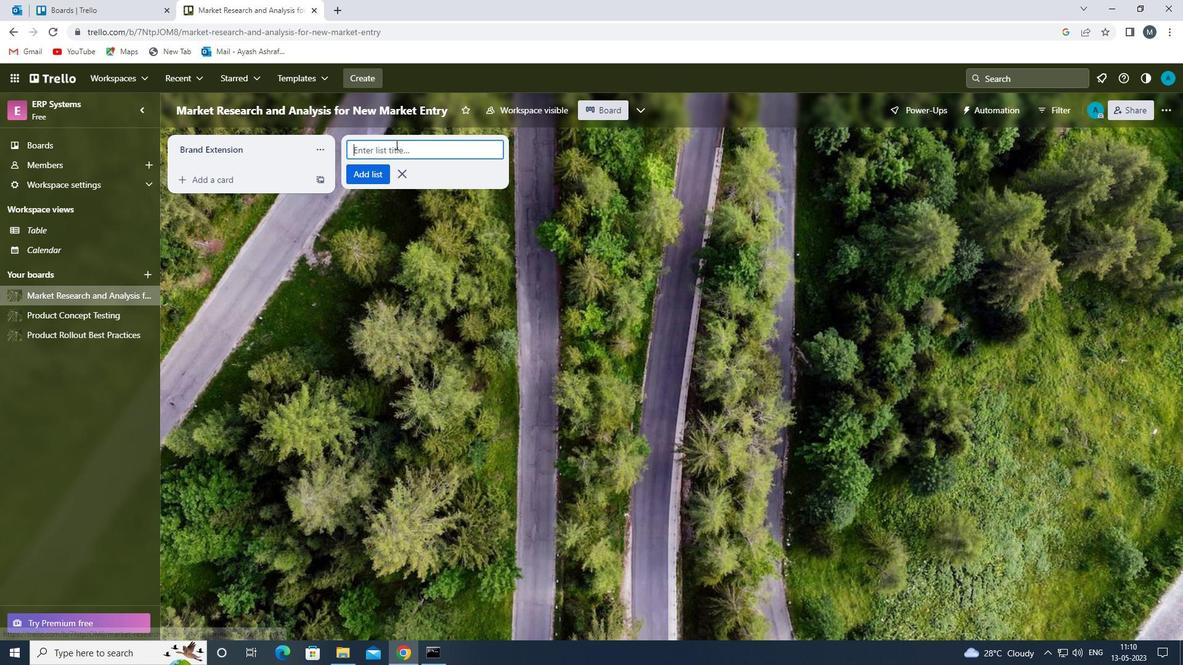 
Action: Key pressed <Key.shift>BRAND<Key.space><Key.shift><Key.shift><Key.shift><Key.shift><Key.shift><Key.shift><Key.shift><Key.shift><Key.shift><Key.shift><Key.shift><Key.shift><Key.shift><Key.shift><Key.shift><Key.shift><Key.shift><Key.shift><Key.shift><Key.shift><Key.shift><Key.shift><Key.shift>IDENTITY<Key.space><Key.shift>DE<Key.backspace><Key.backspace><Key.shift>DESIGN<Key.space>
Screenshot: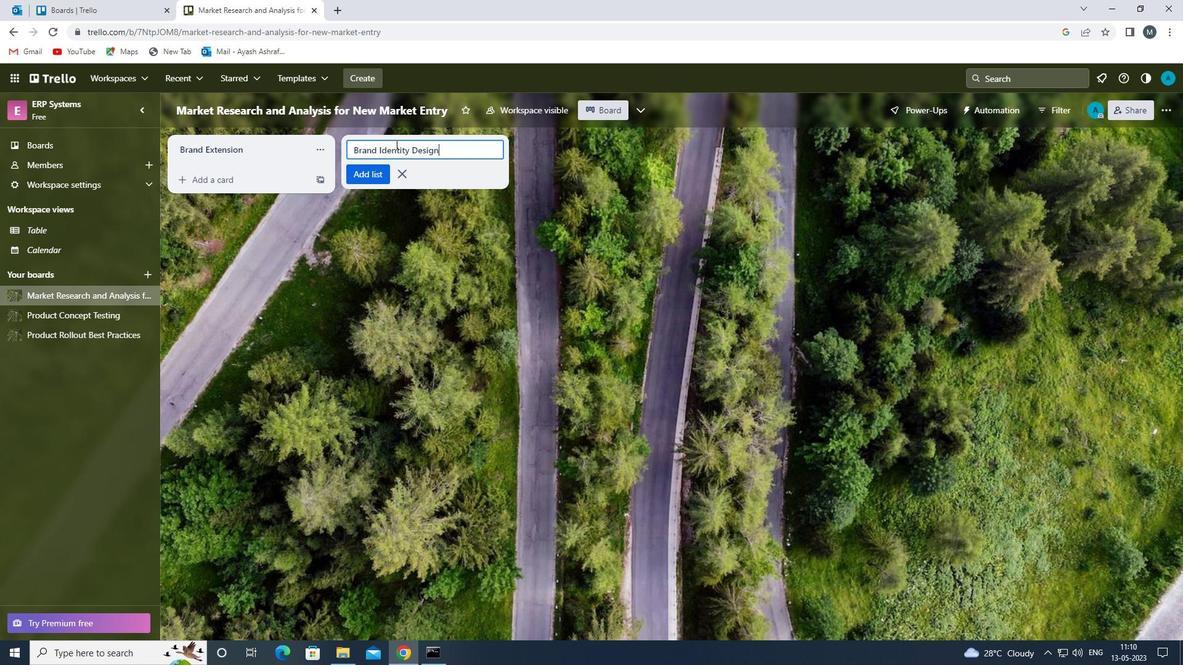 
Action: Mouse moved to (381, 172)
Screenshot: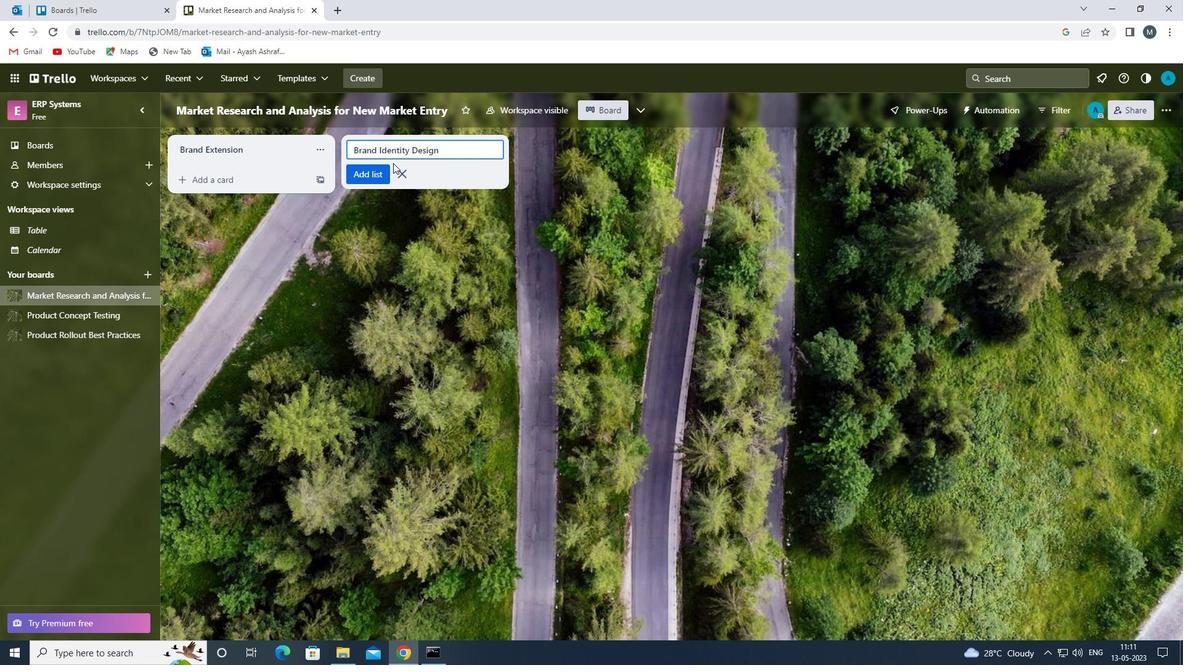 
Action: Mouse pressed left at (381, 172)
Screenshot: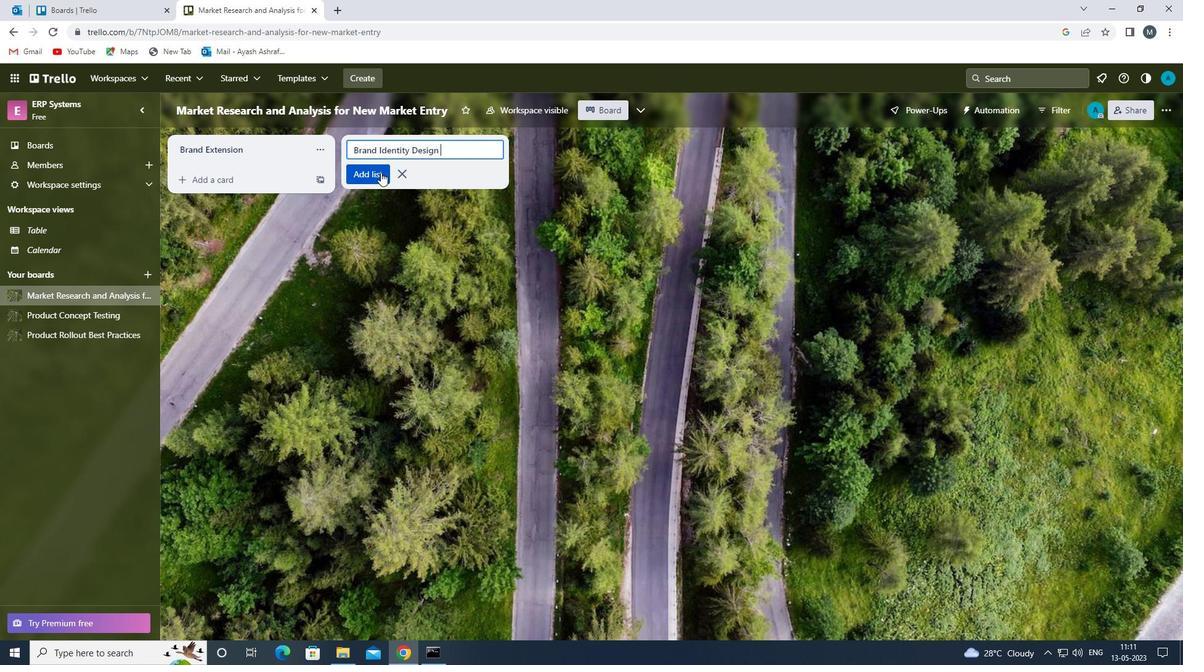 
Action: Mouse moved to (352, 308)
Screenshot: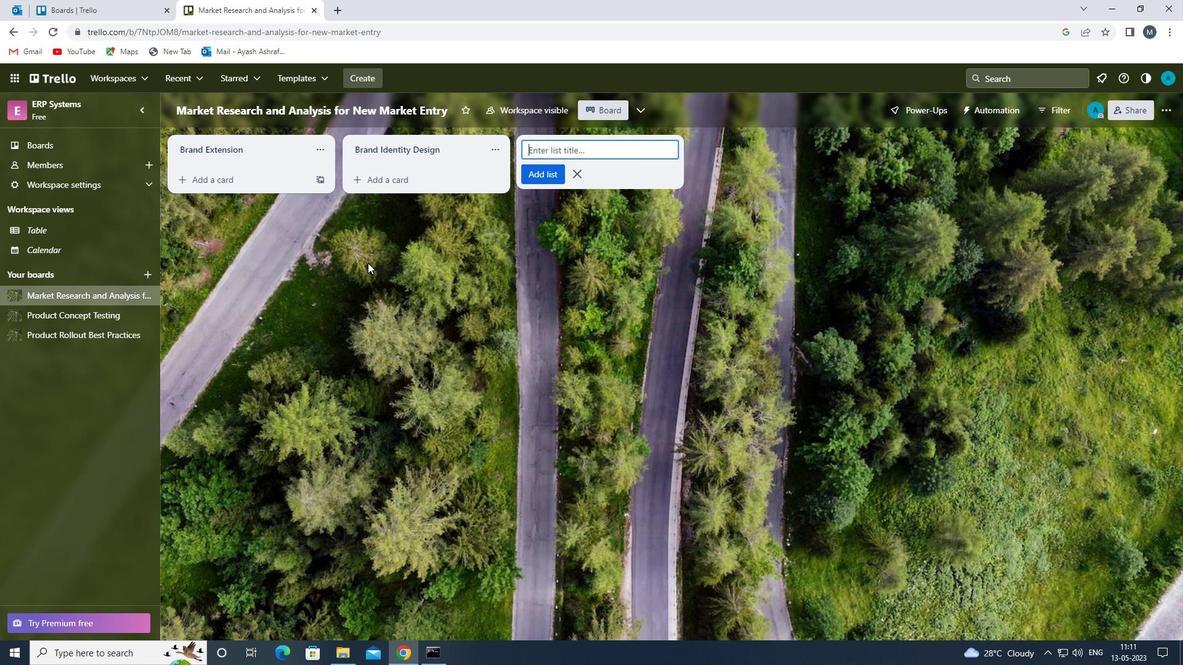 
Action: Mouse pressed left at (352, 308)
Screenshot: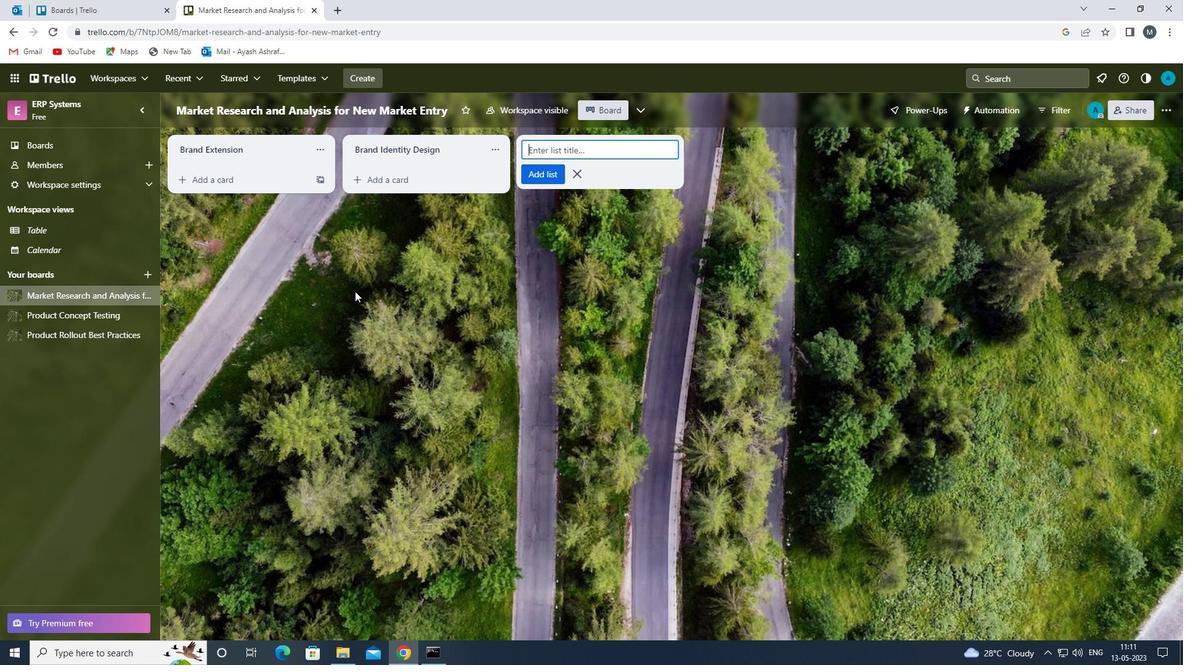 
